 Task: Create Card Product Development Planning in Board Newsletter Design Ideas to Workspace Customer Service Software. Create Card Stand-up Comedy Review in Board Email Marketing Conversion Rate Optimization to Workspace Customer Service Software. Create Card Product Development Planning in Board Market Analysis for International Expansion to Workspace Customer Service Software
Action: Mouse moved to (94, 415)
Screenshot: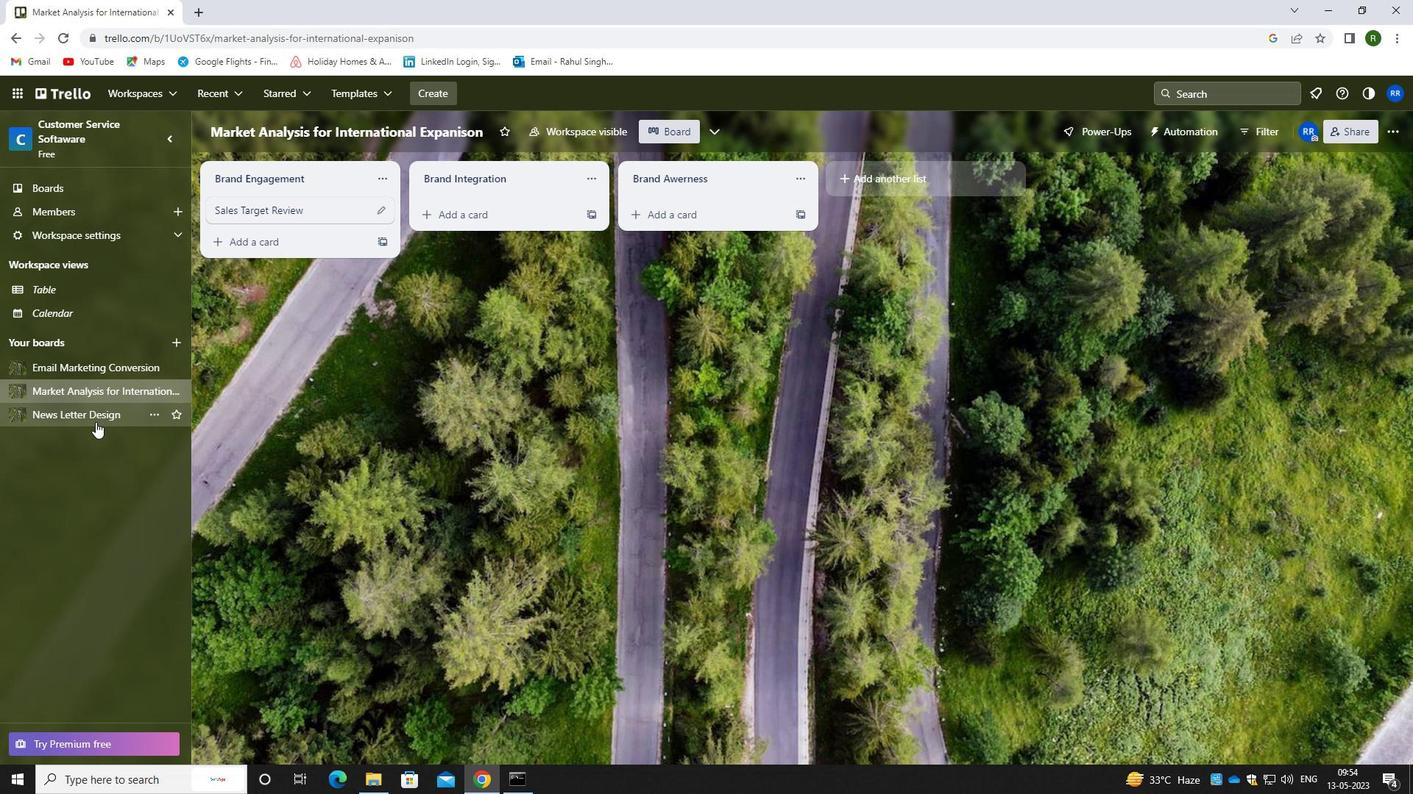 
Action: Mouse pressed left at (94, 415)
Screenshot: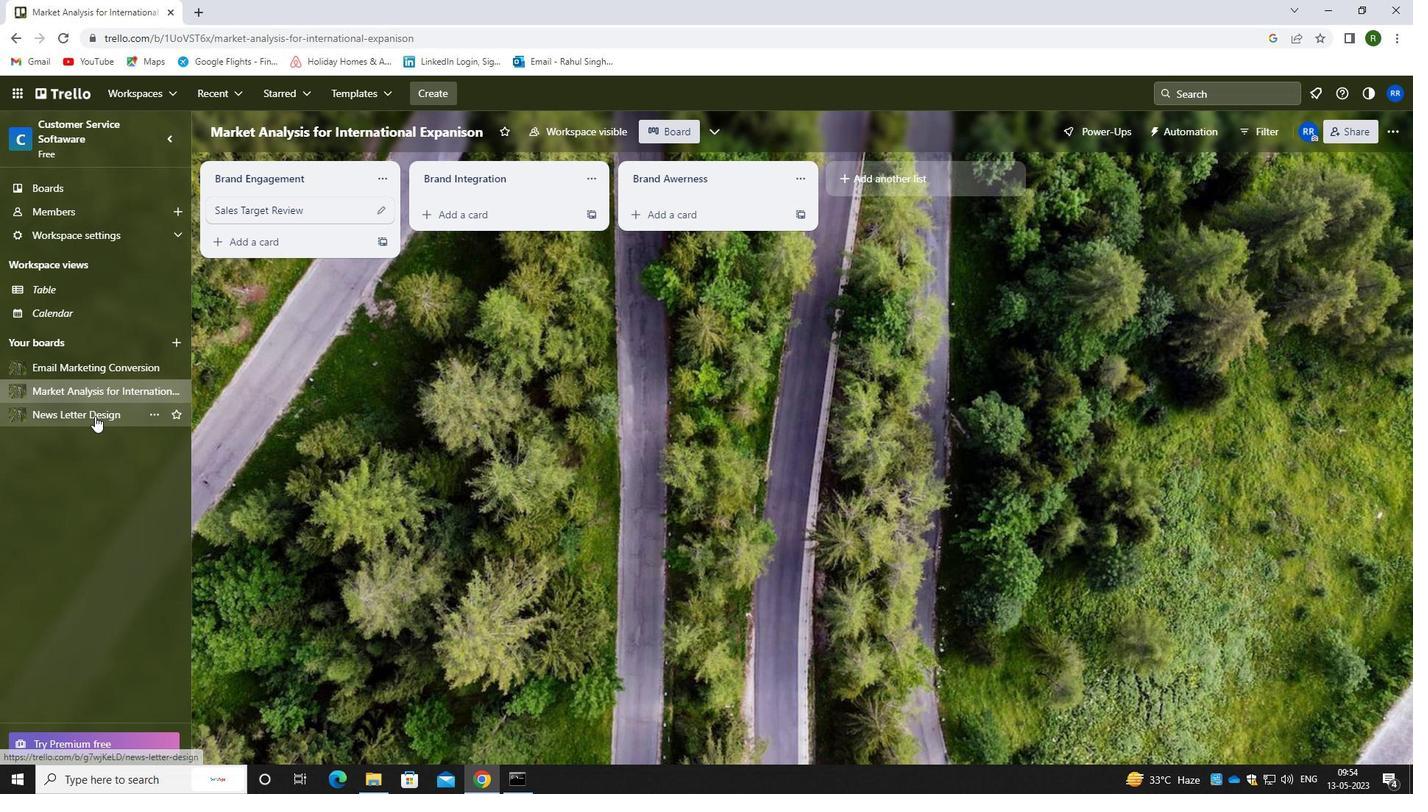 
Action: Mouse moved to (465, 215)
Screenshot: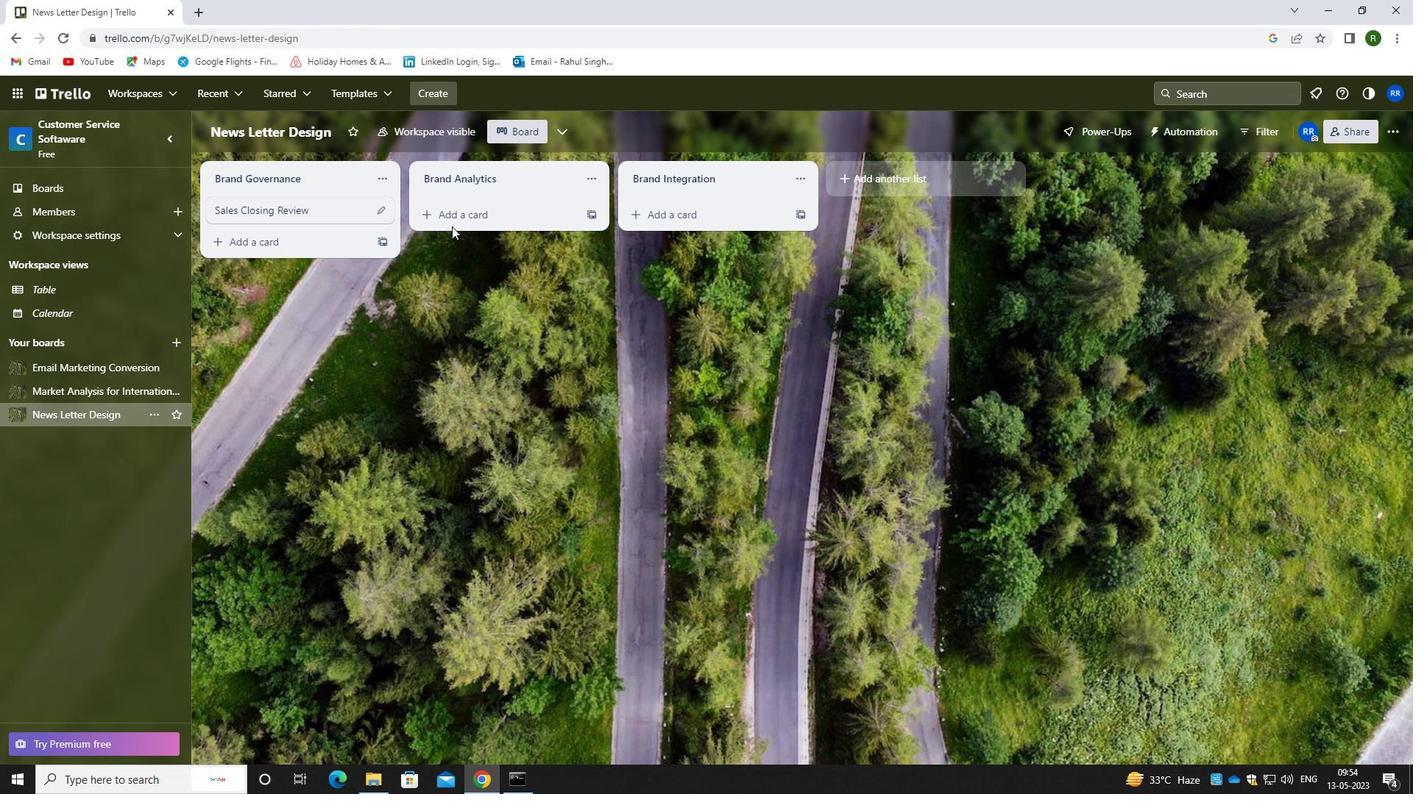 
Action: Mouse pressed left at (465, 215)
Screenshot: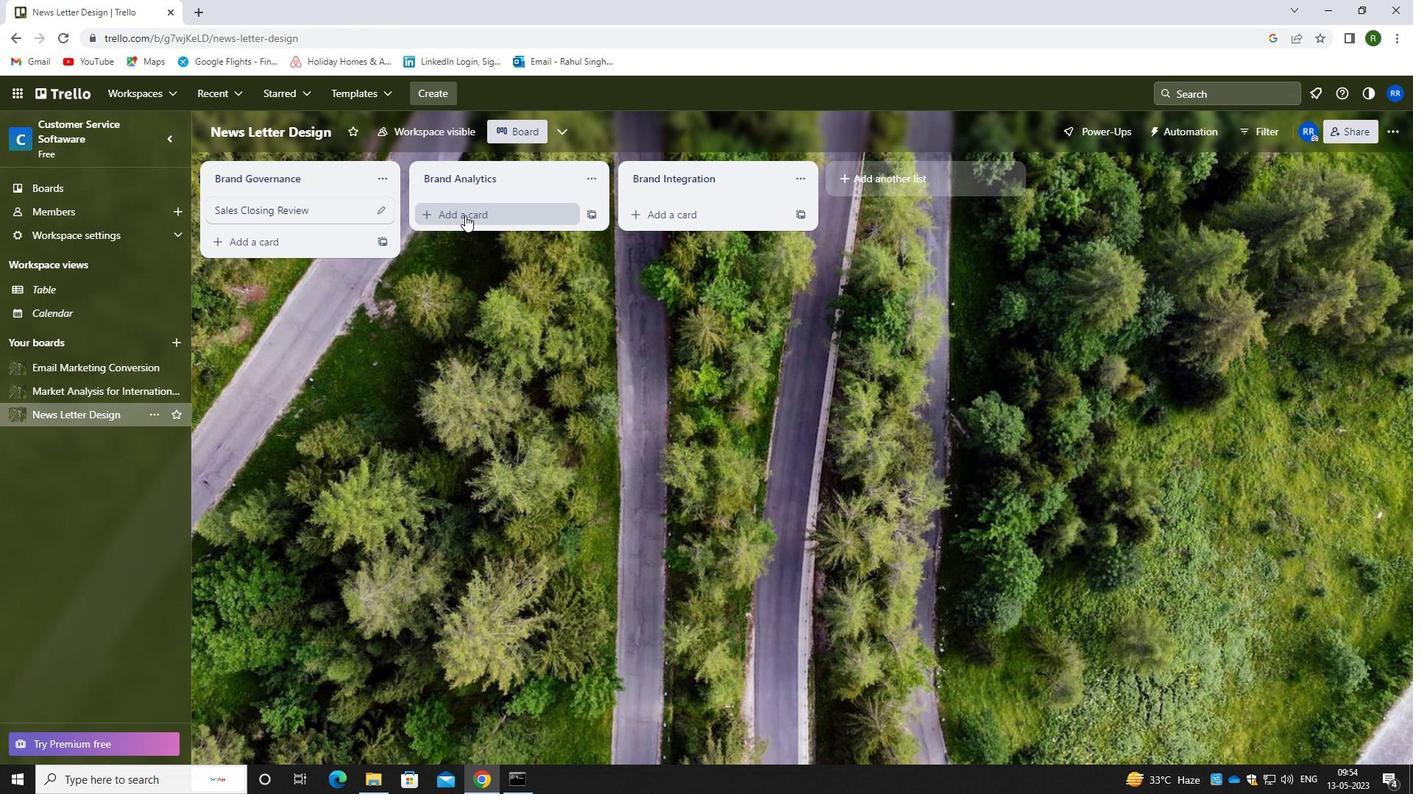 
Action: Mouse moved to (458, 233)
Screenshot: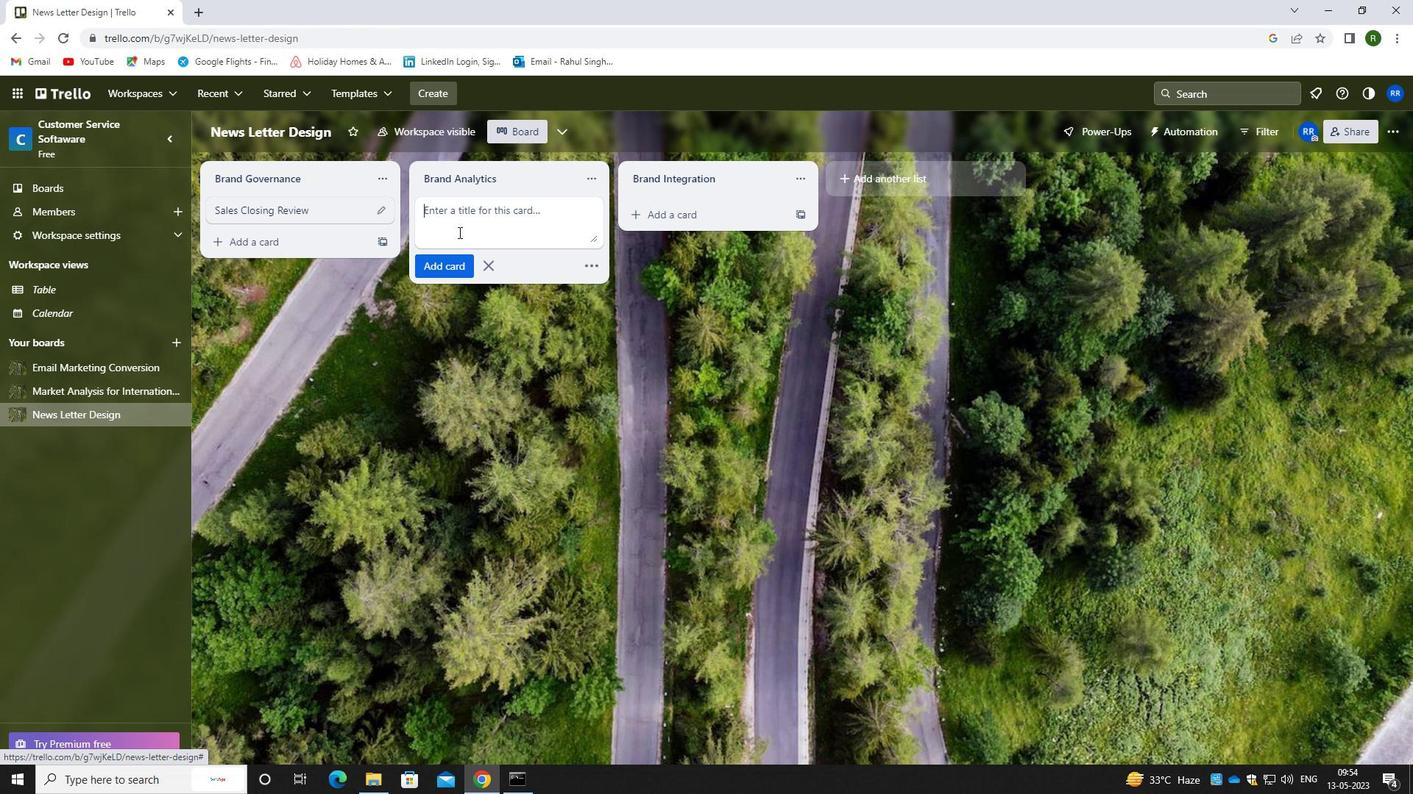 
Action: Key pressed <Key.caps_lock>p<Key.caps_lock>roduct<Key.space><Key.caps_lock>d<Key.caps_lock>evelopn<Key.backspace>ment<Key.space><Key.caps_lock>P<Key.caps_lock>laning<Key.space><Key.backspace><Key.backspace><Key.backspace><Key.backspace>ning
Screenshot: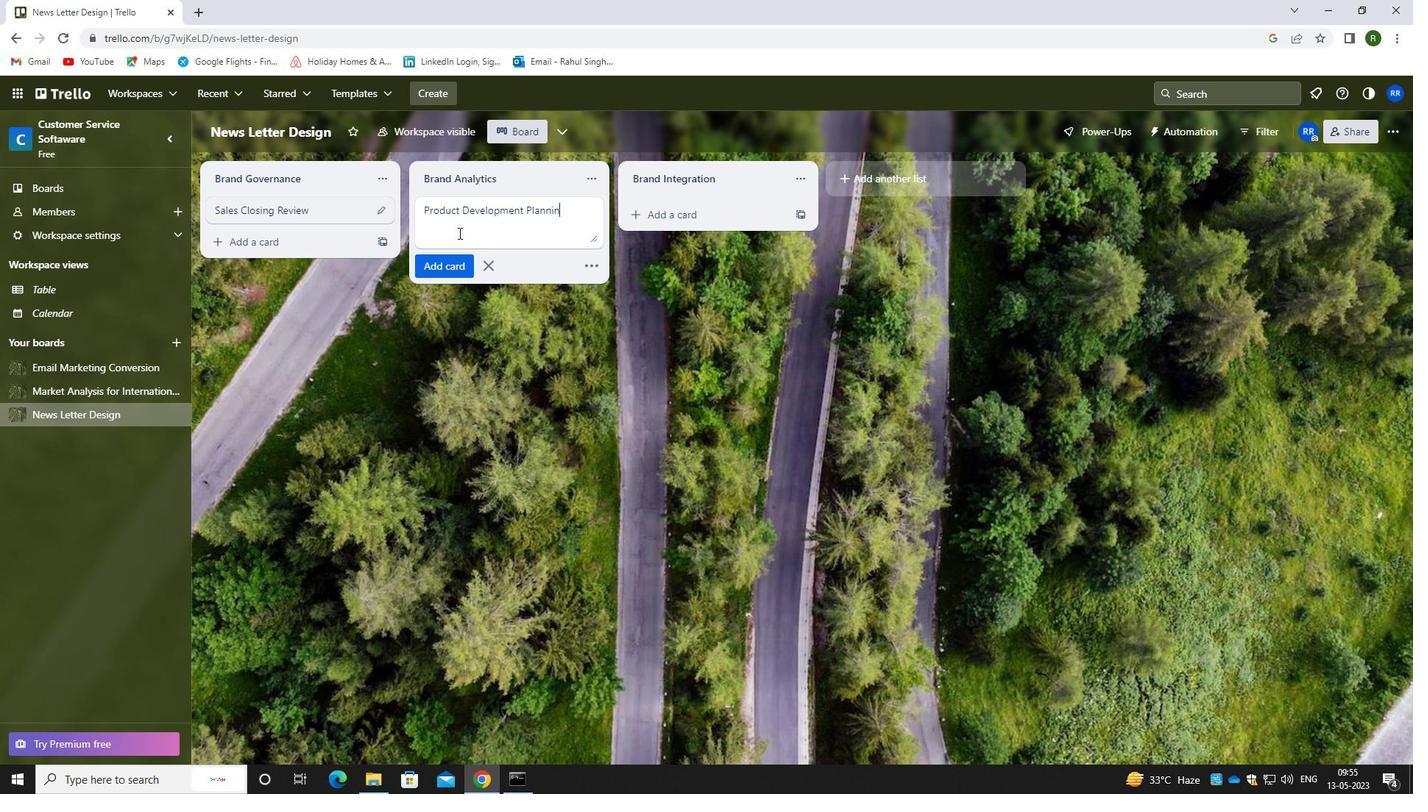 
Action: Mouse moved to (451, 259)
Screenshot: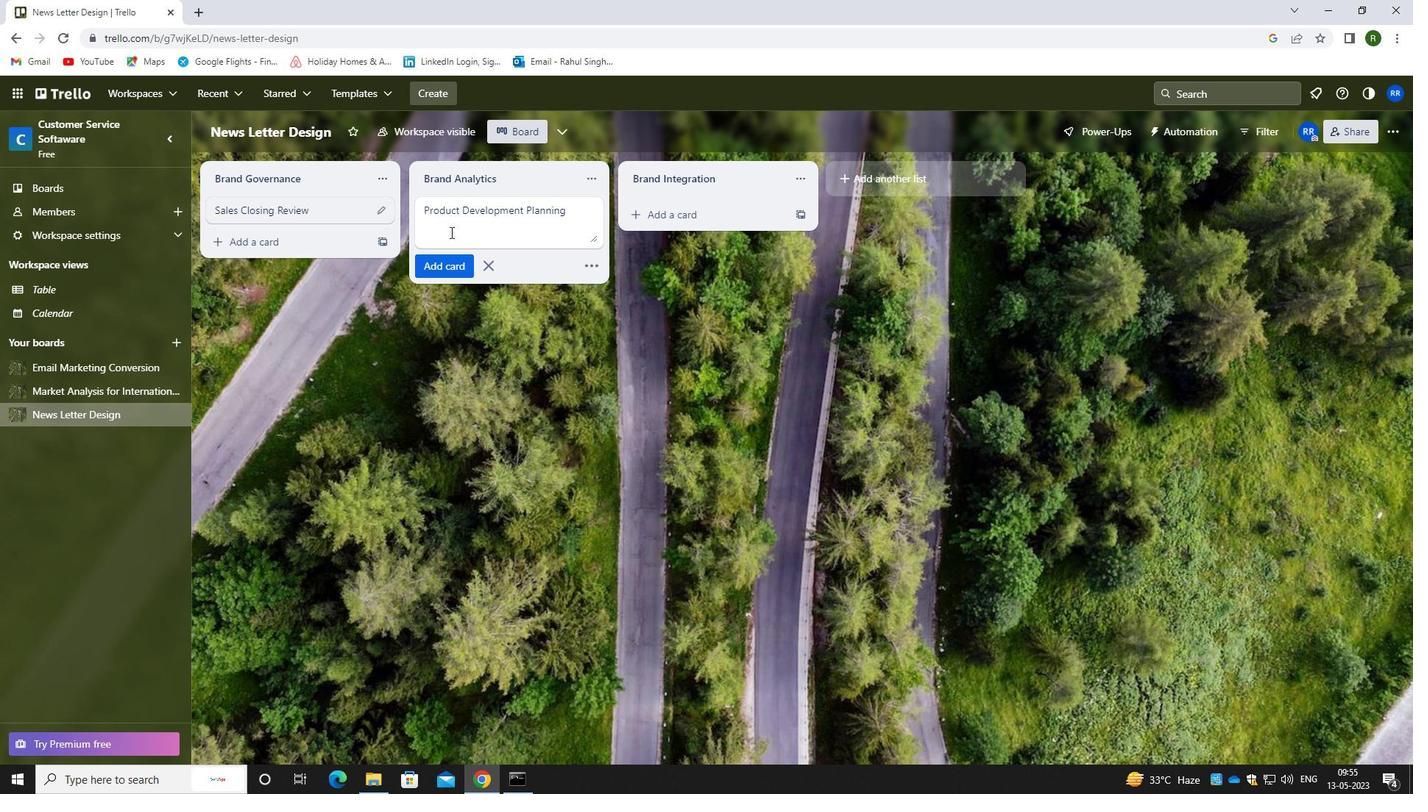 
Action: Mouse pressed left at (451, 259)
Screenshot: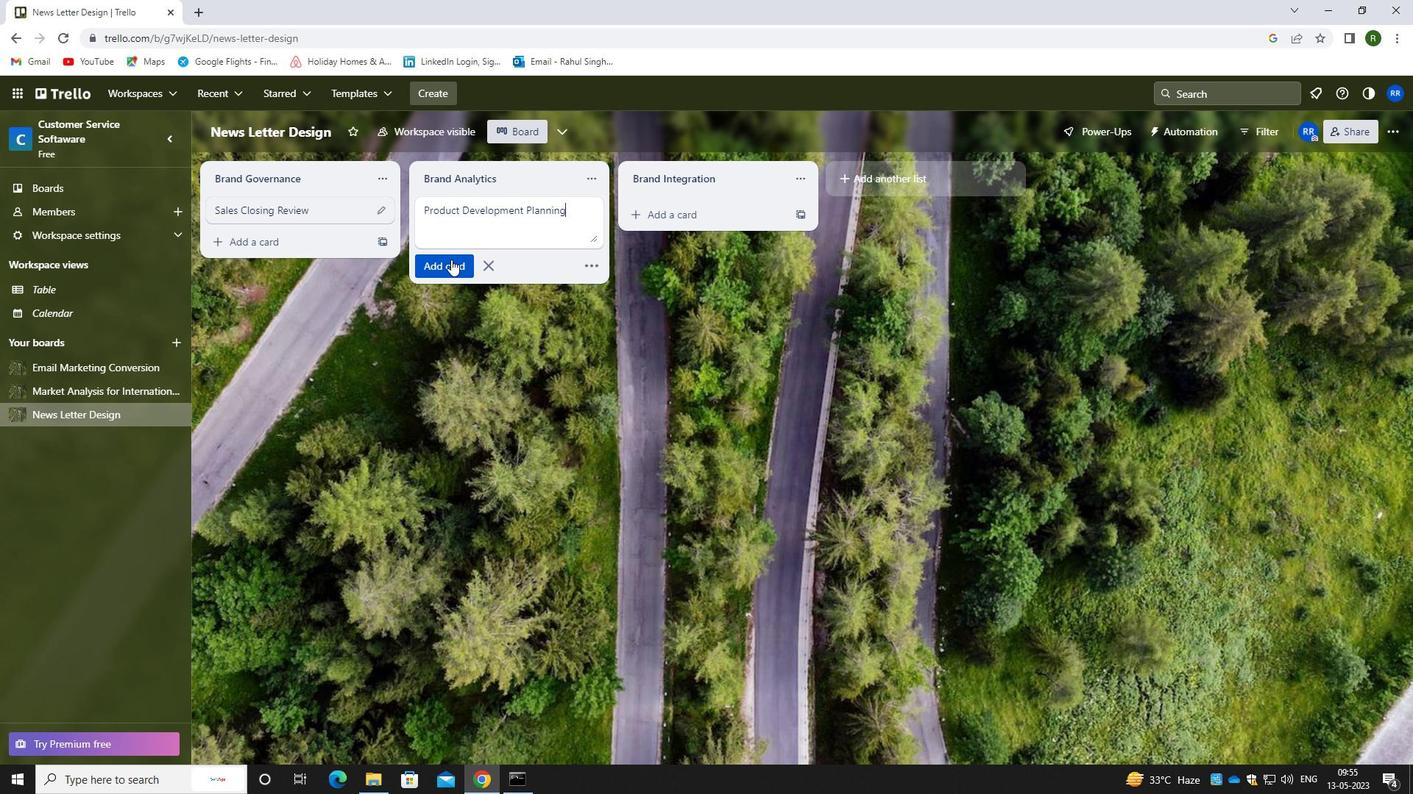 
Action: Mouse moved to (86, 365)
Screenshot: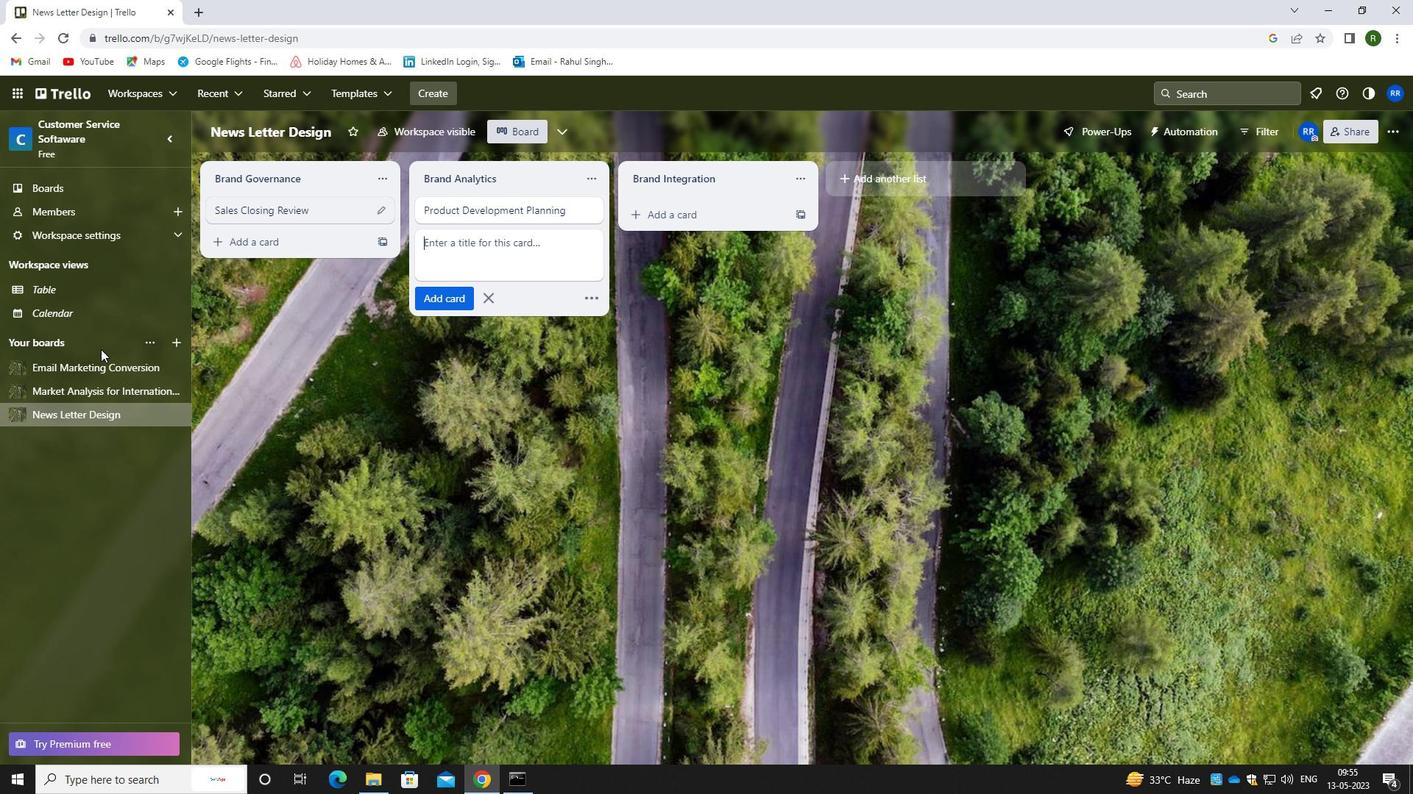 
Action: Mouse pressed left at (86, 365)
Screenshot: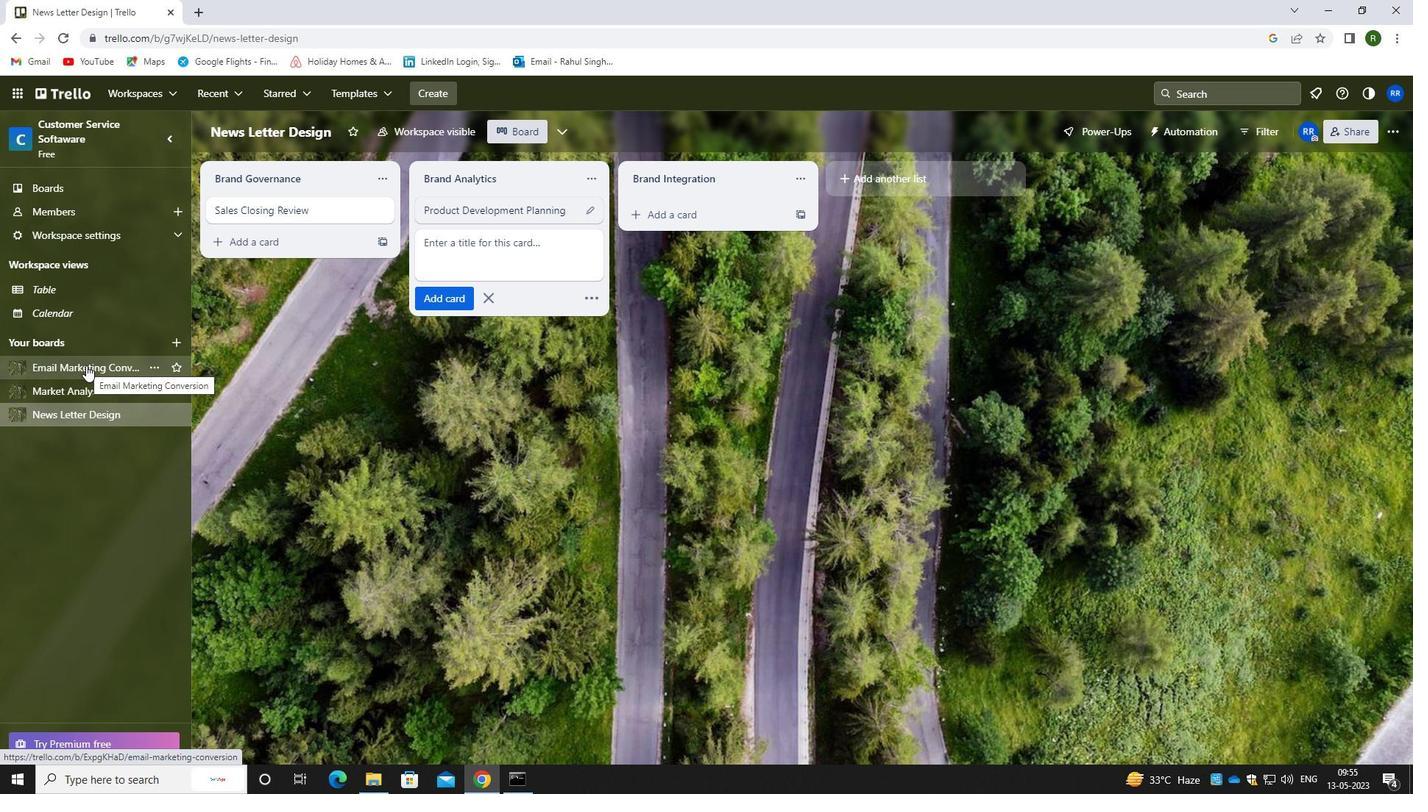 
Action: Mouse moved to (490, 218)
Screenshot: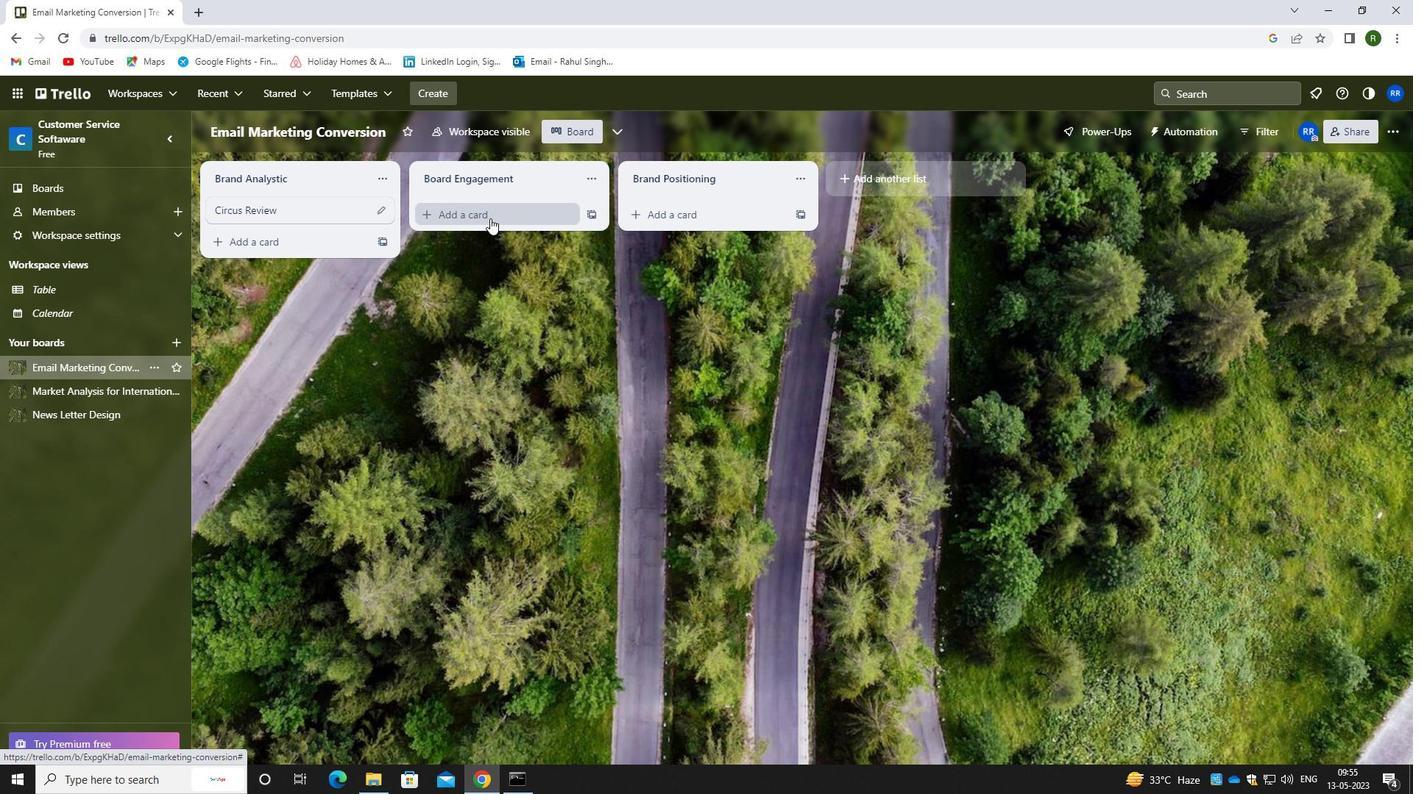 
Action: Mouse pressed left at (490, 218)
Screenshot: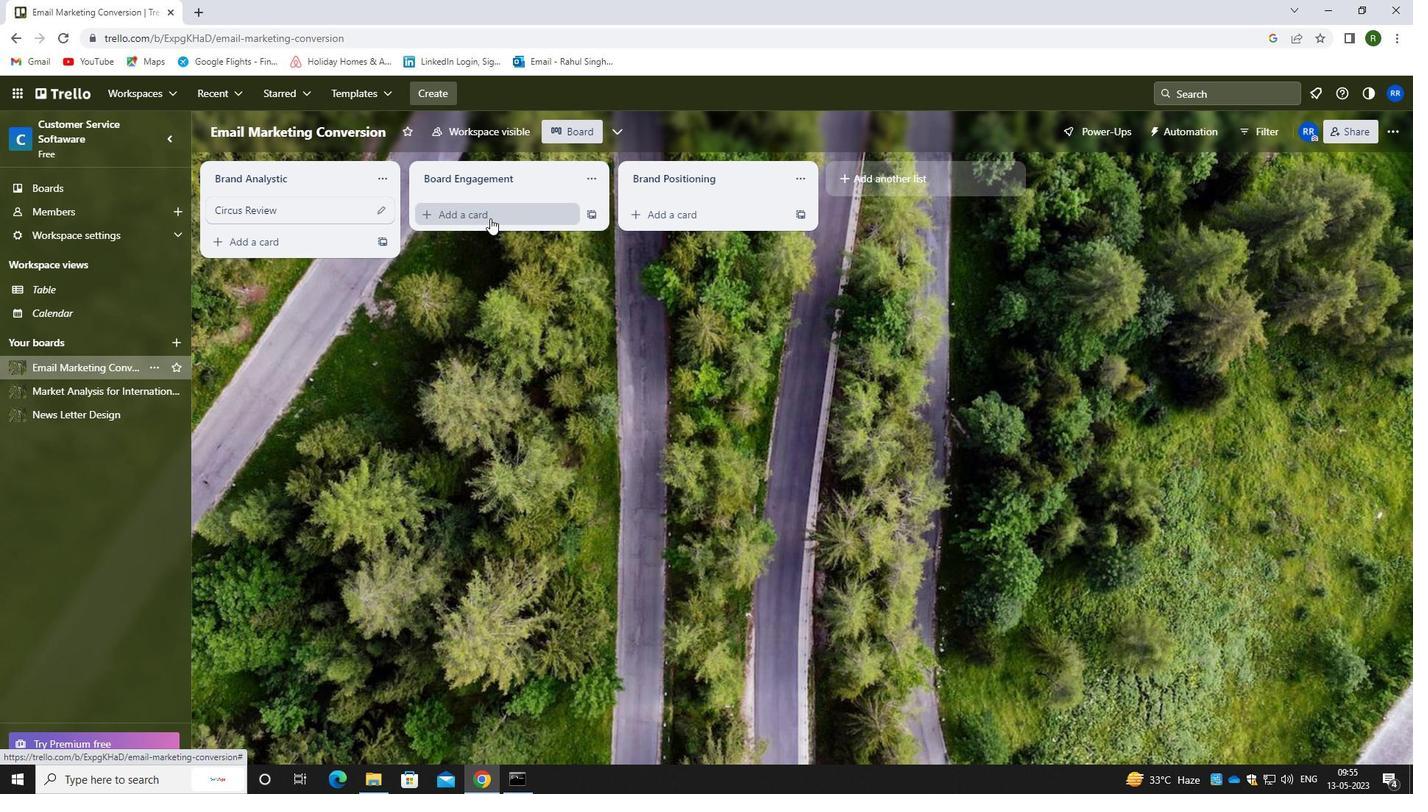 
Action: Mouse moved to (487, 247)
Screenshot: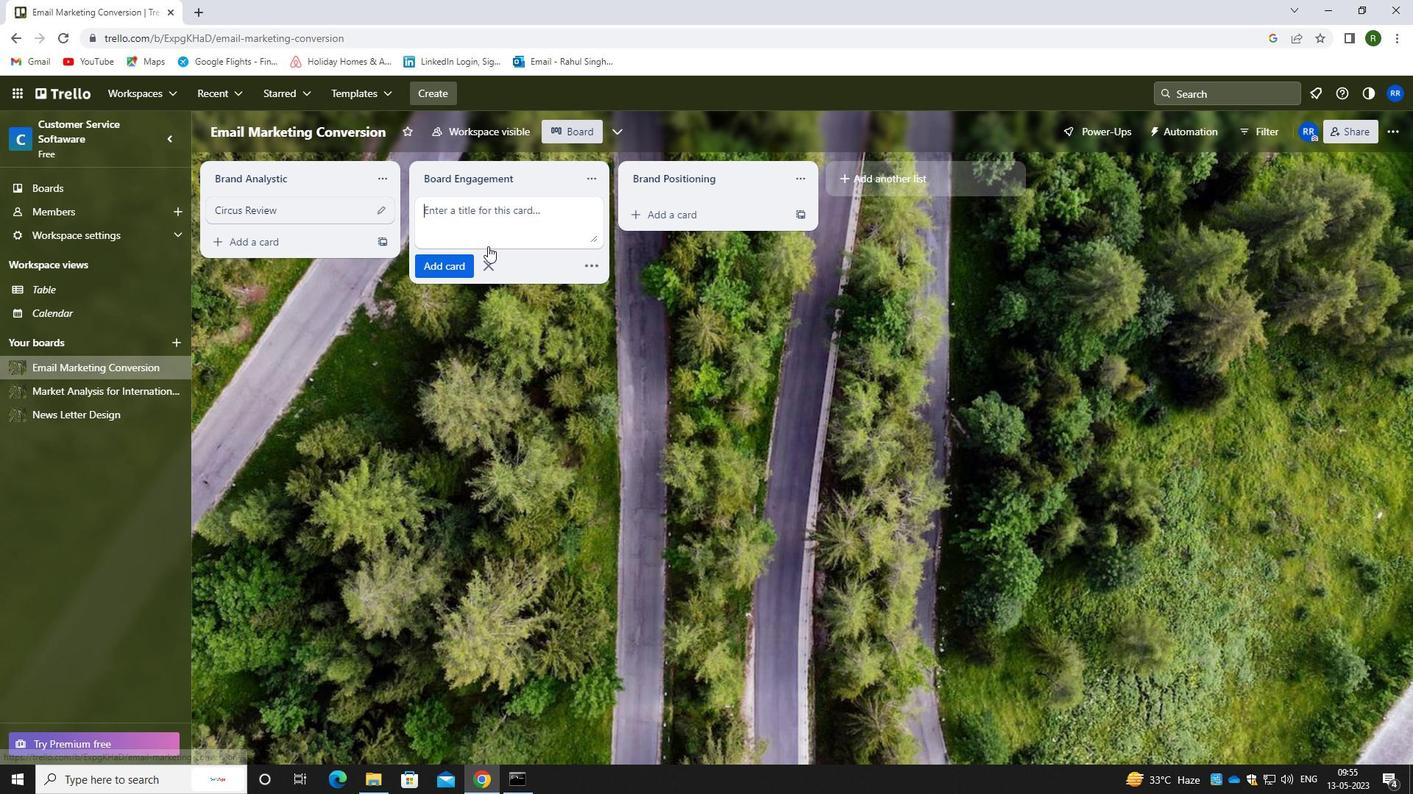 
Action: Key pressed <Key.caps_lock>s<Key.caps_lock>rand<Key.space><Key.backspace><Key.backspace><Key.backspace><Key.backspace><Key.backspace>tand<Key.space>up<Key.space>c<Key.backspace><Key.caps_lock>c<Key.caps_lock>omedy<Key.space><Key.caps_lock>r<Key.caps_lock>eview
Screenshot: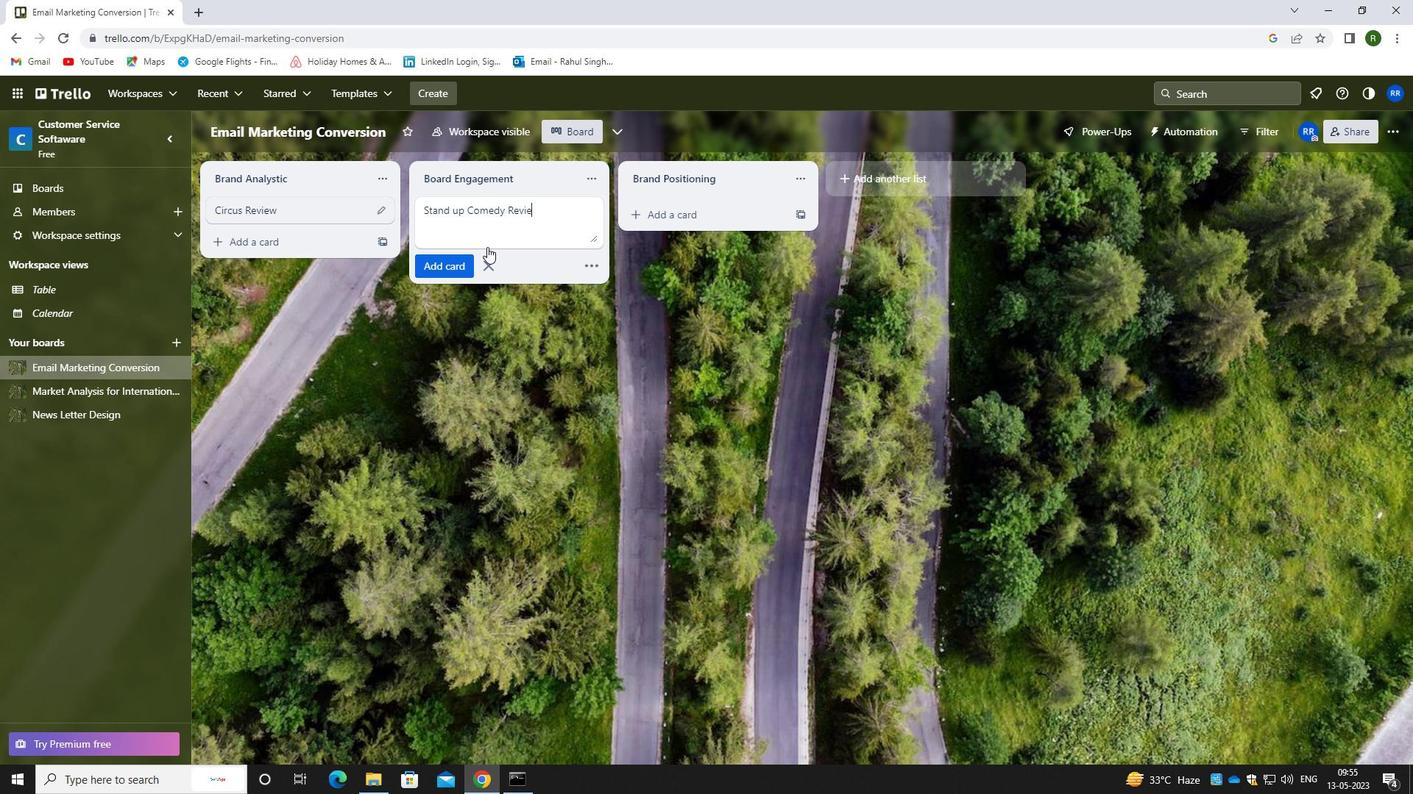 
Action: Mouse moved to (443, 270)
Screenshot: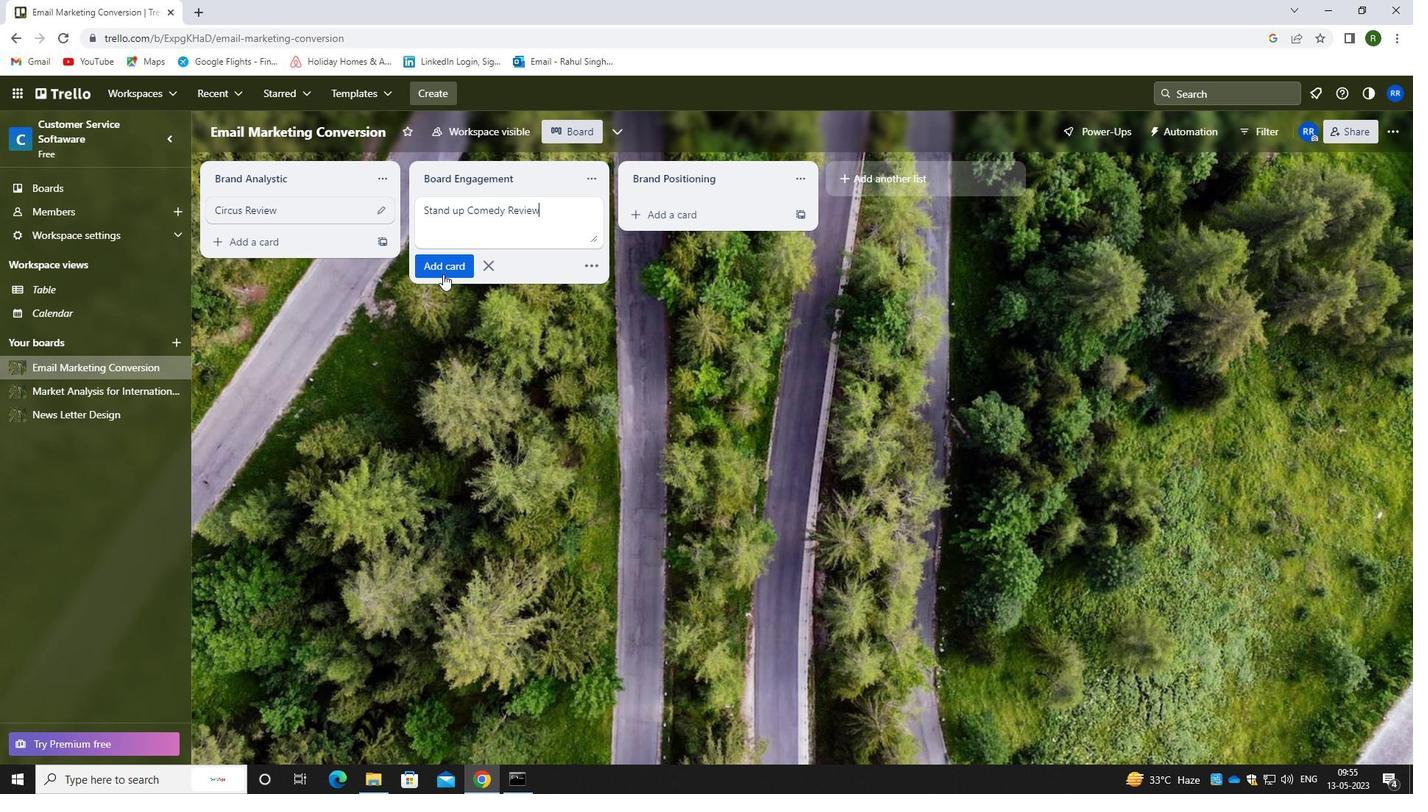 
Action: Mouse pressed left at (443, 270)
Screenshot: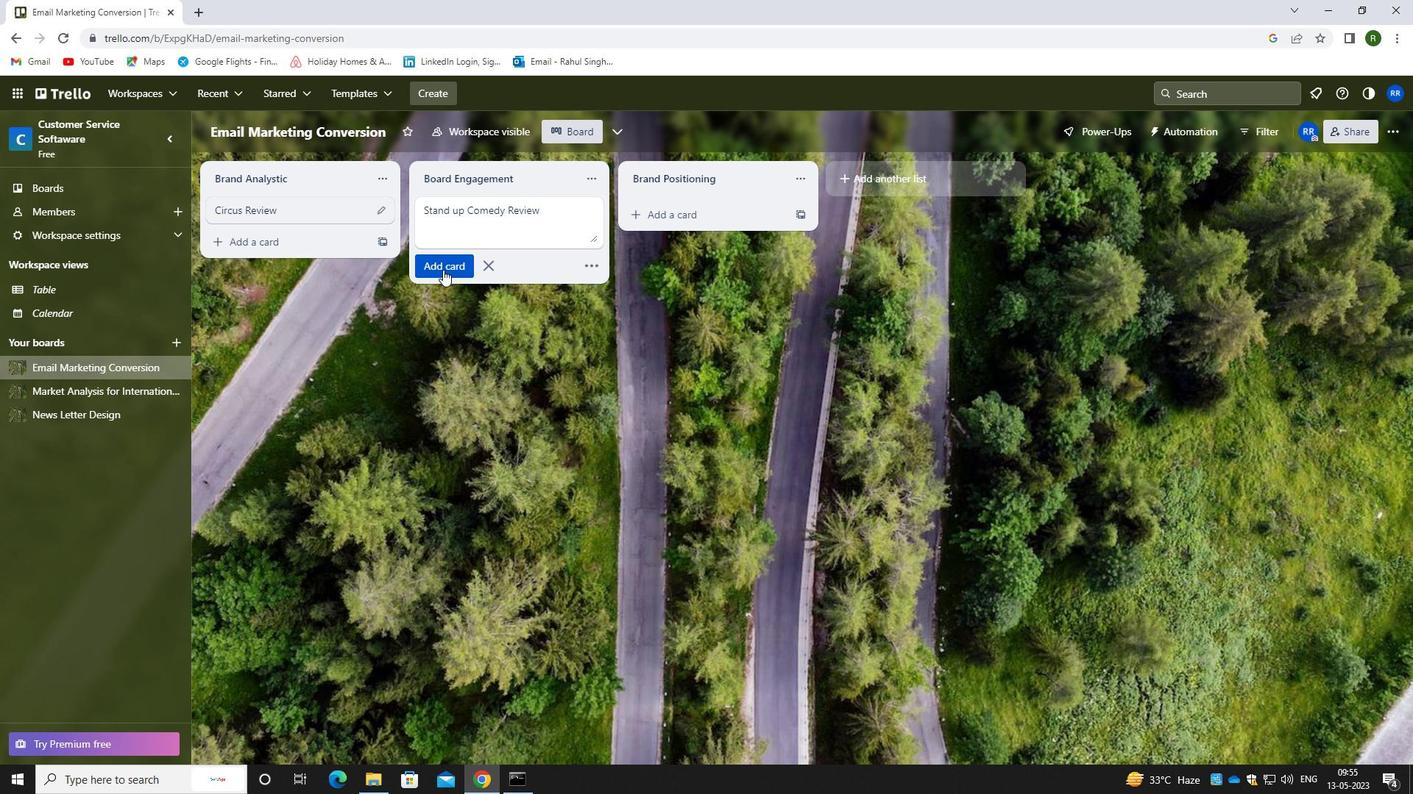 
Action: Mouse moved to (83, 385)
Screenshot: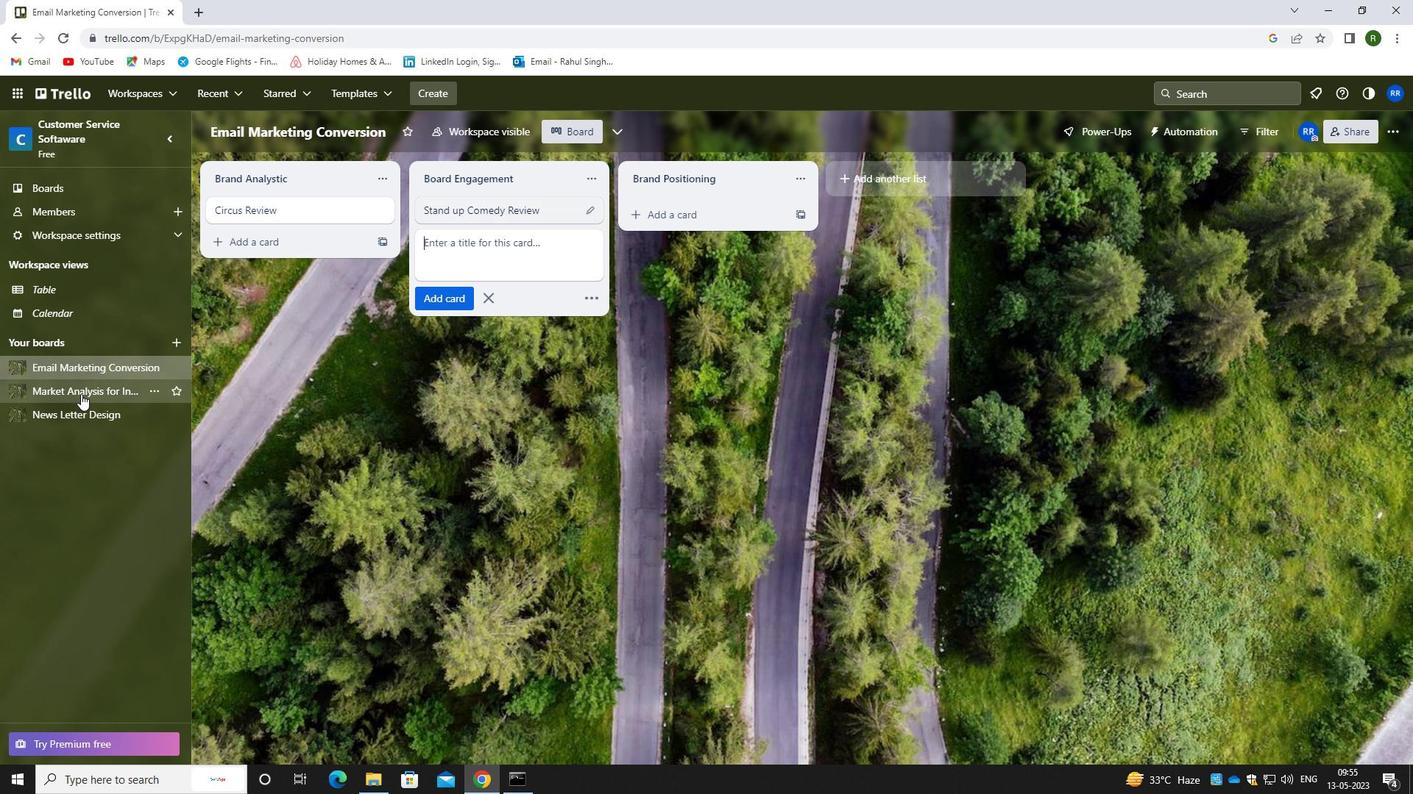 
Action: Mouse pressed left at (83, 385)
Screenshot: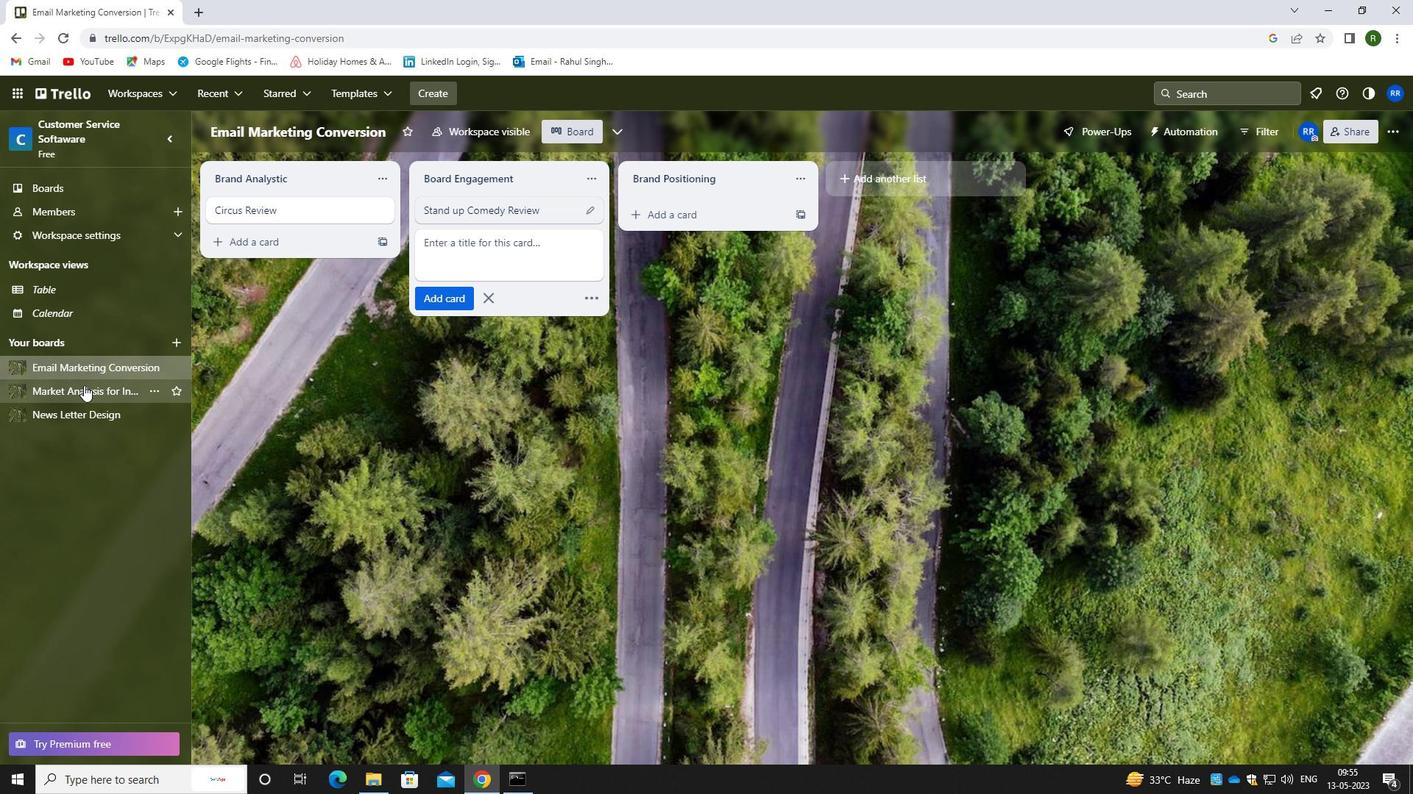 
Action: Mouse moved to (475, 211)
Screenshot: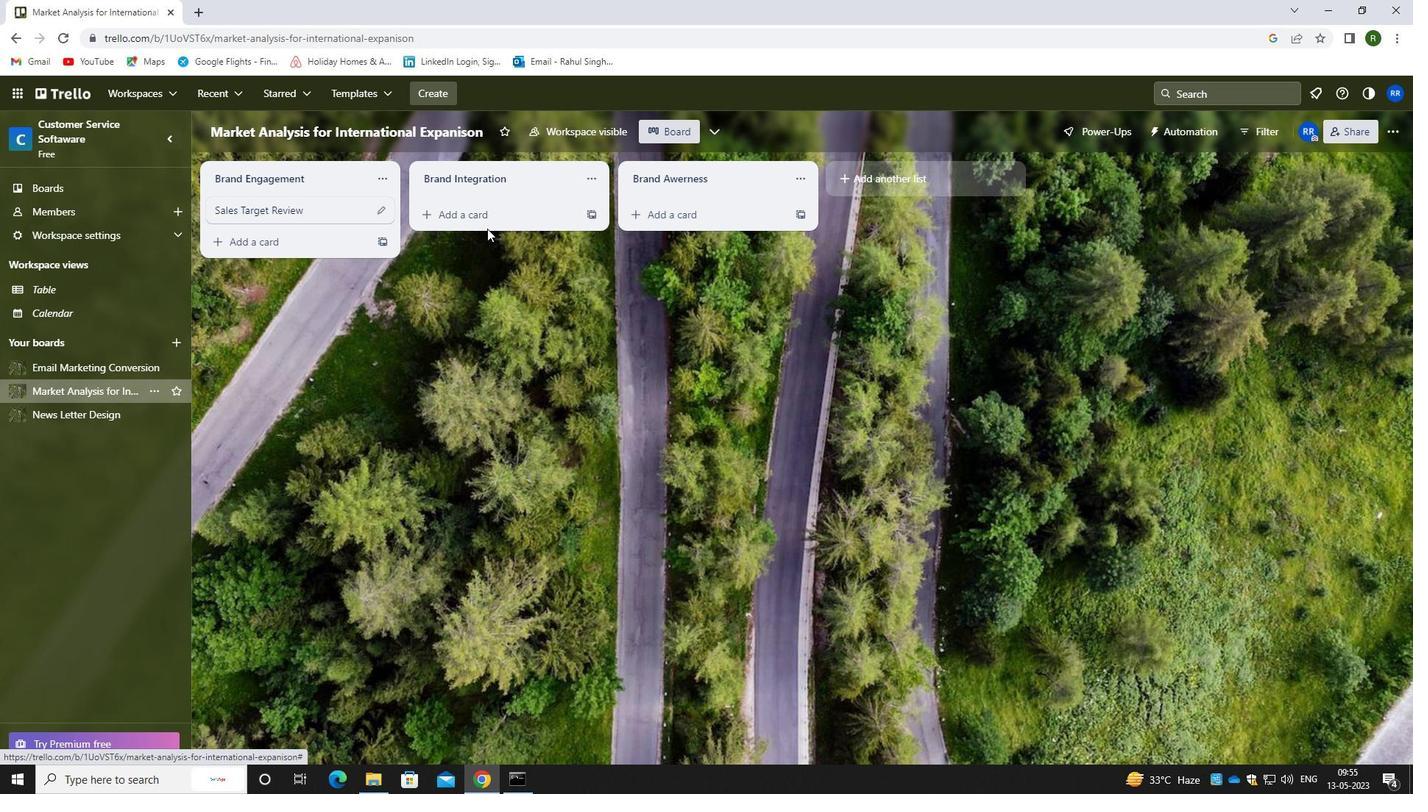 
Action: Mouse pressed left at (475, 211)
Screenshot: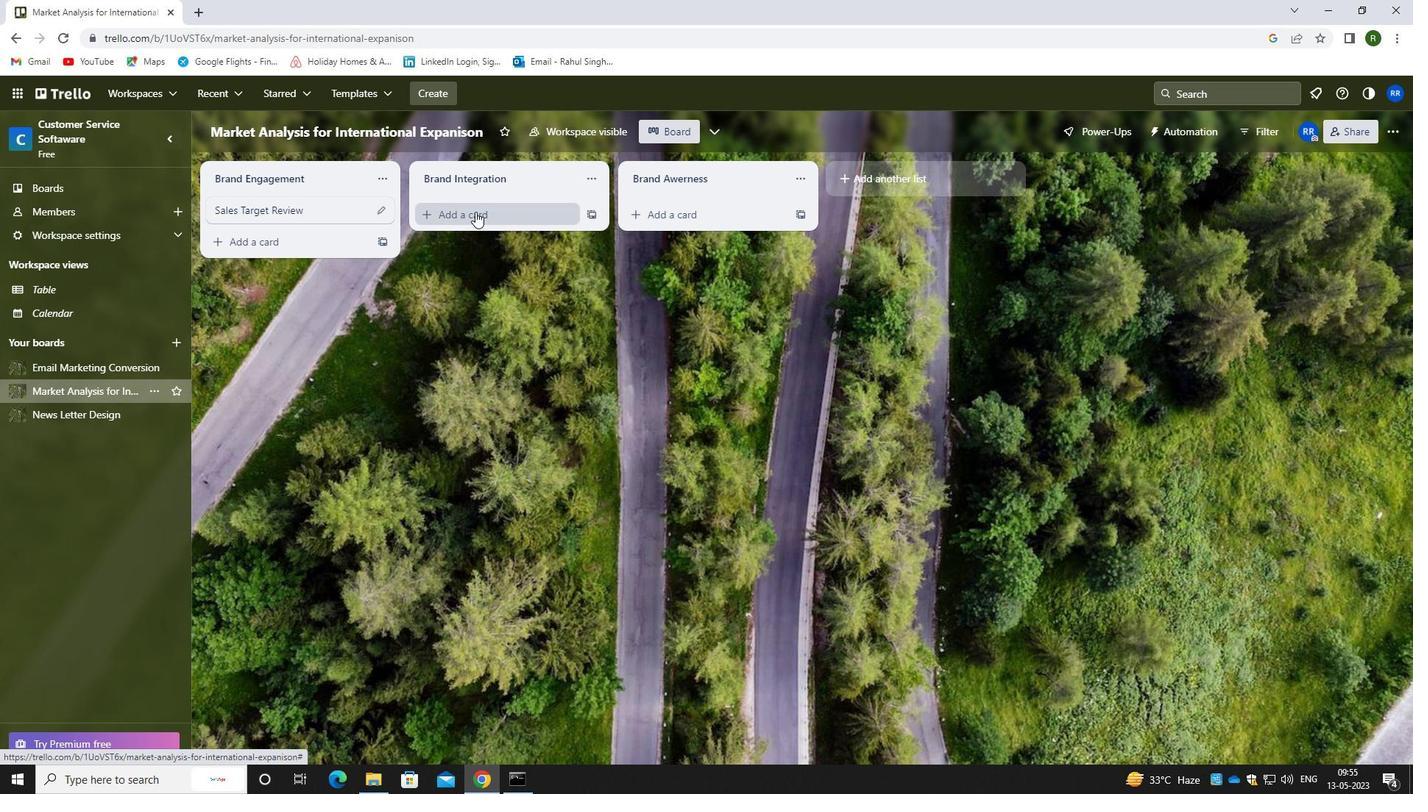 
Action: Mouse moved to (477, 235)
Screenshot: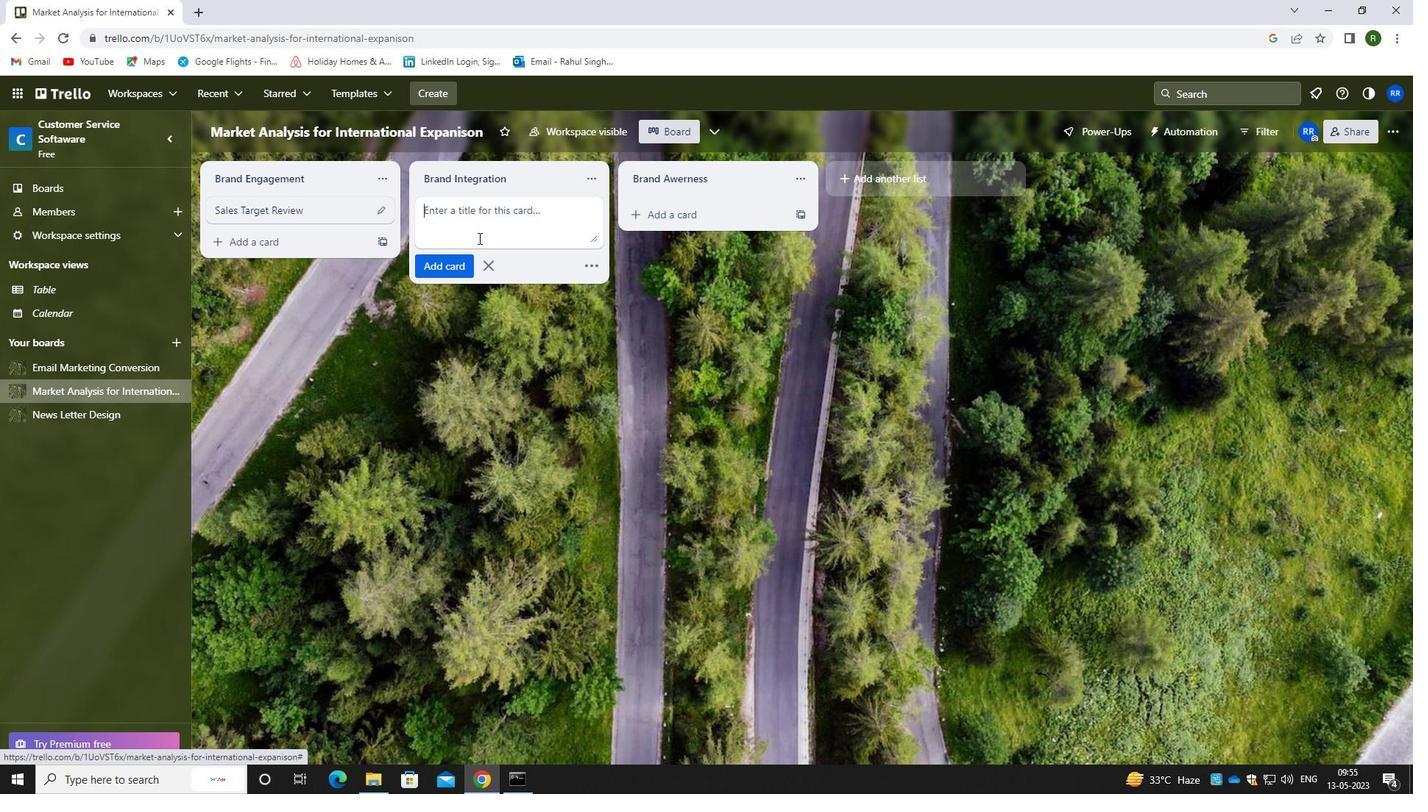 
Action: Key pressed <Key.caps_lock>p<Key.caps_lock>roduct<Key.space><Key.caps_lock>d<Key.caps_lock>evelopment<Key.space><Key.caps_lock>p<Key.caps_lock>lanning
Screenshot: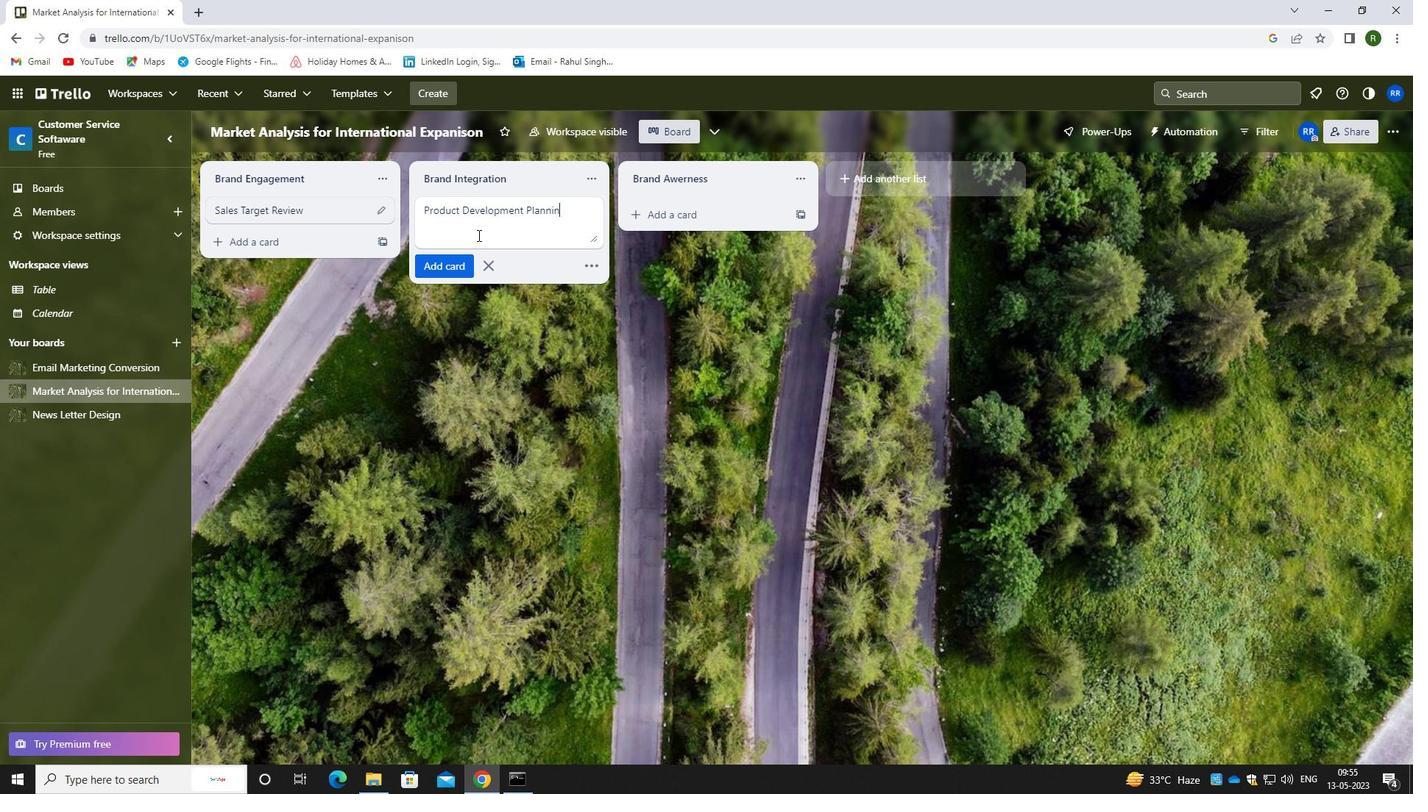 
Action: Mouse scrolled (477, 236) with delta (0, 0)
Screenshot: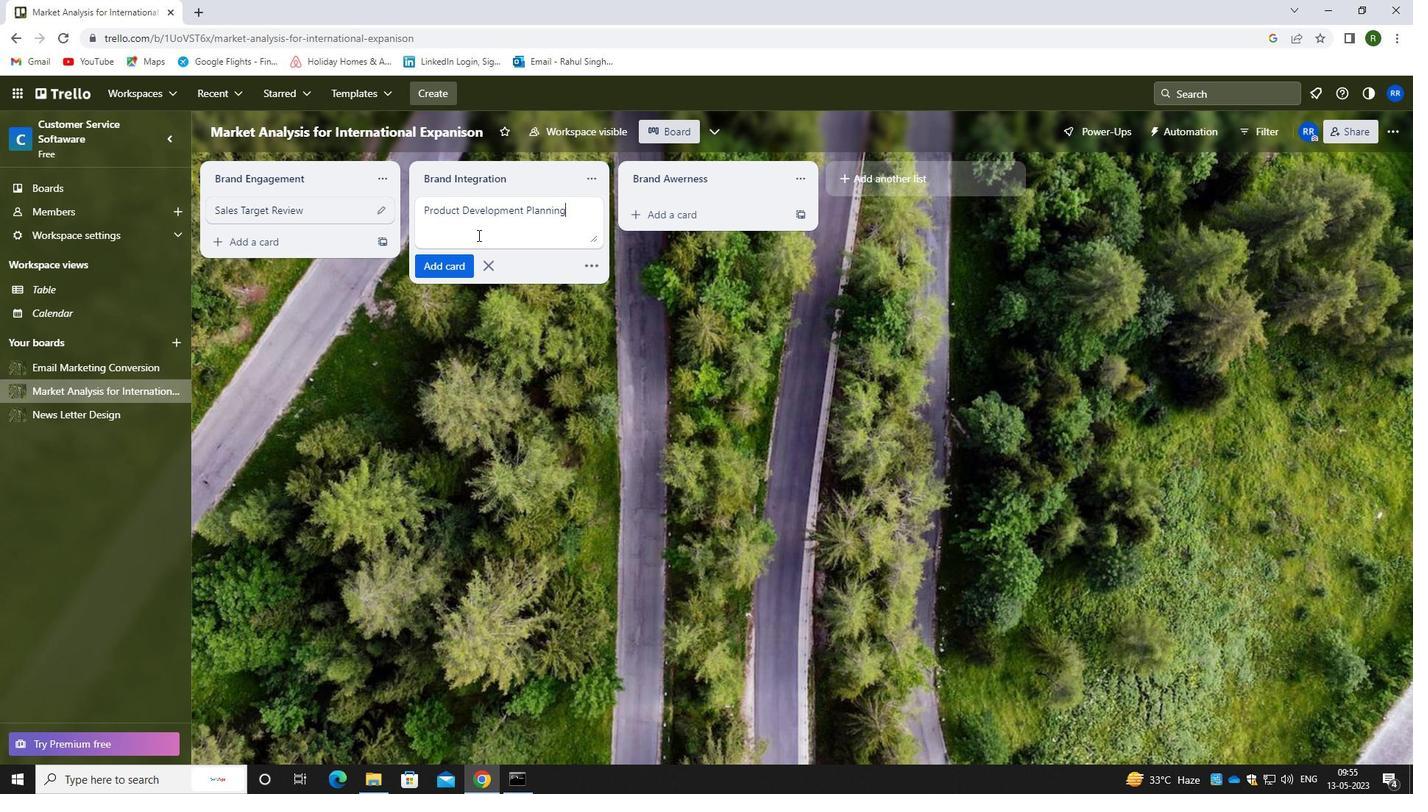 
Action: Mouse moved to (451, 273)
Screenshot: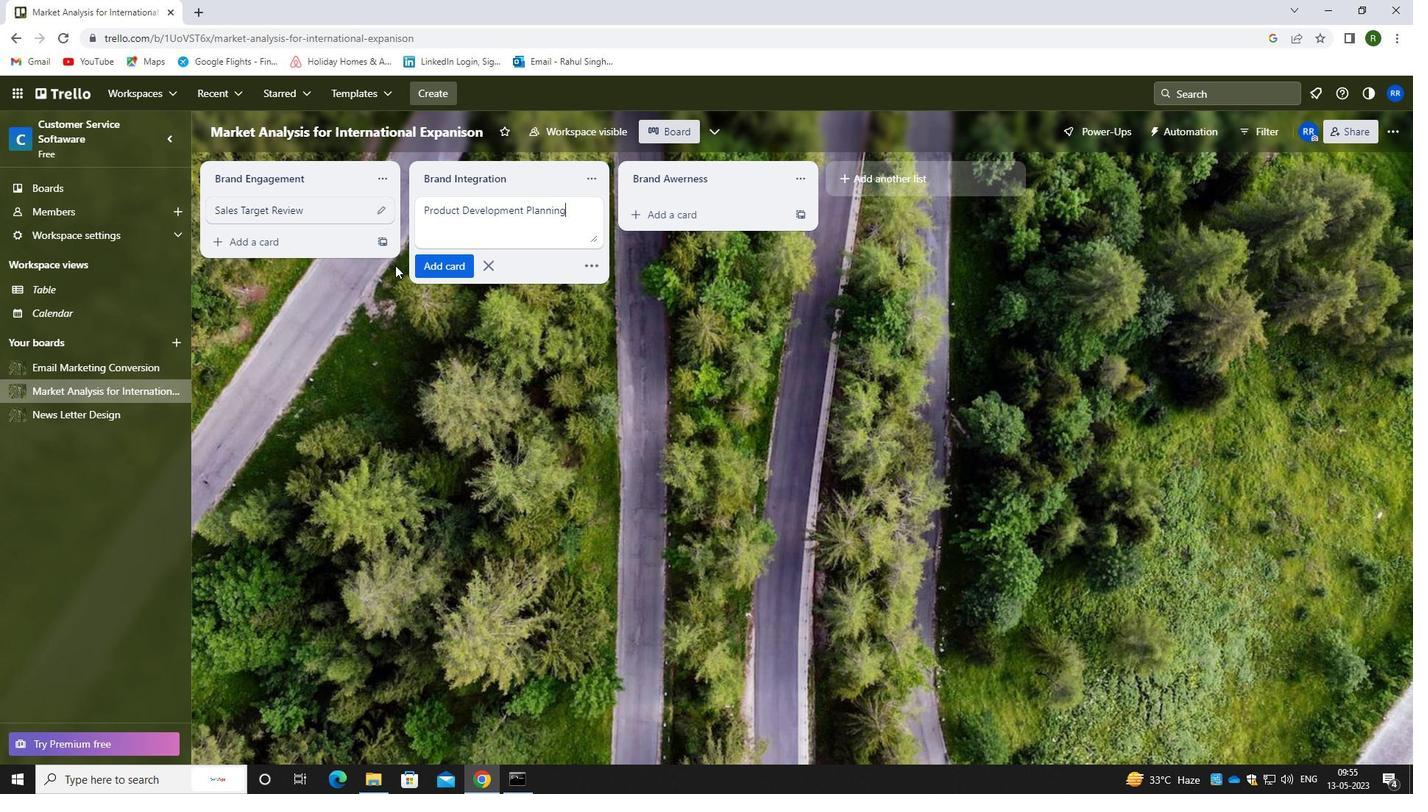 
Action: Mouse pressed left at (451, 273)
Screenshot: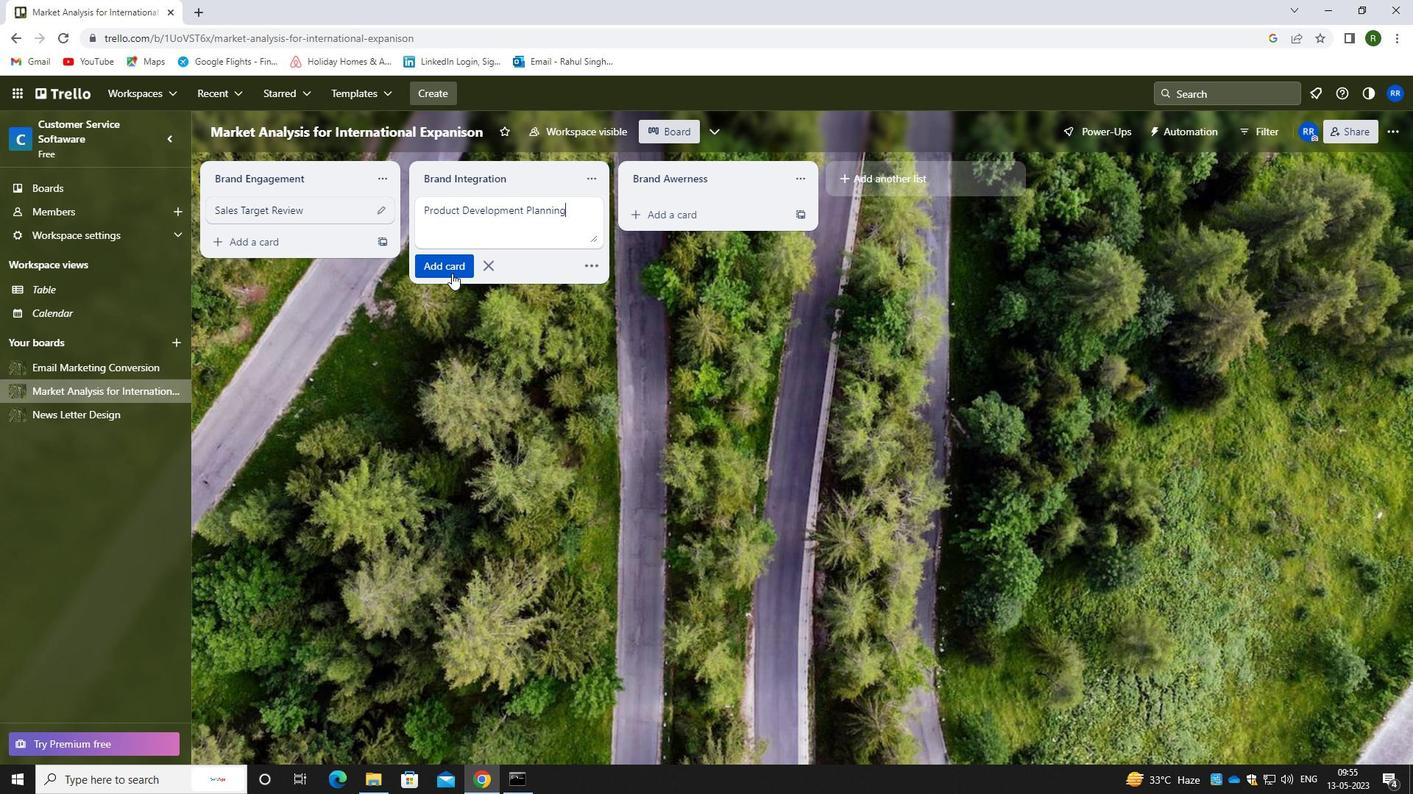 
Action: Mouse moved to (414, 344)
Screenshot: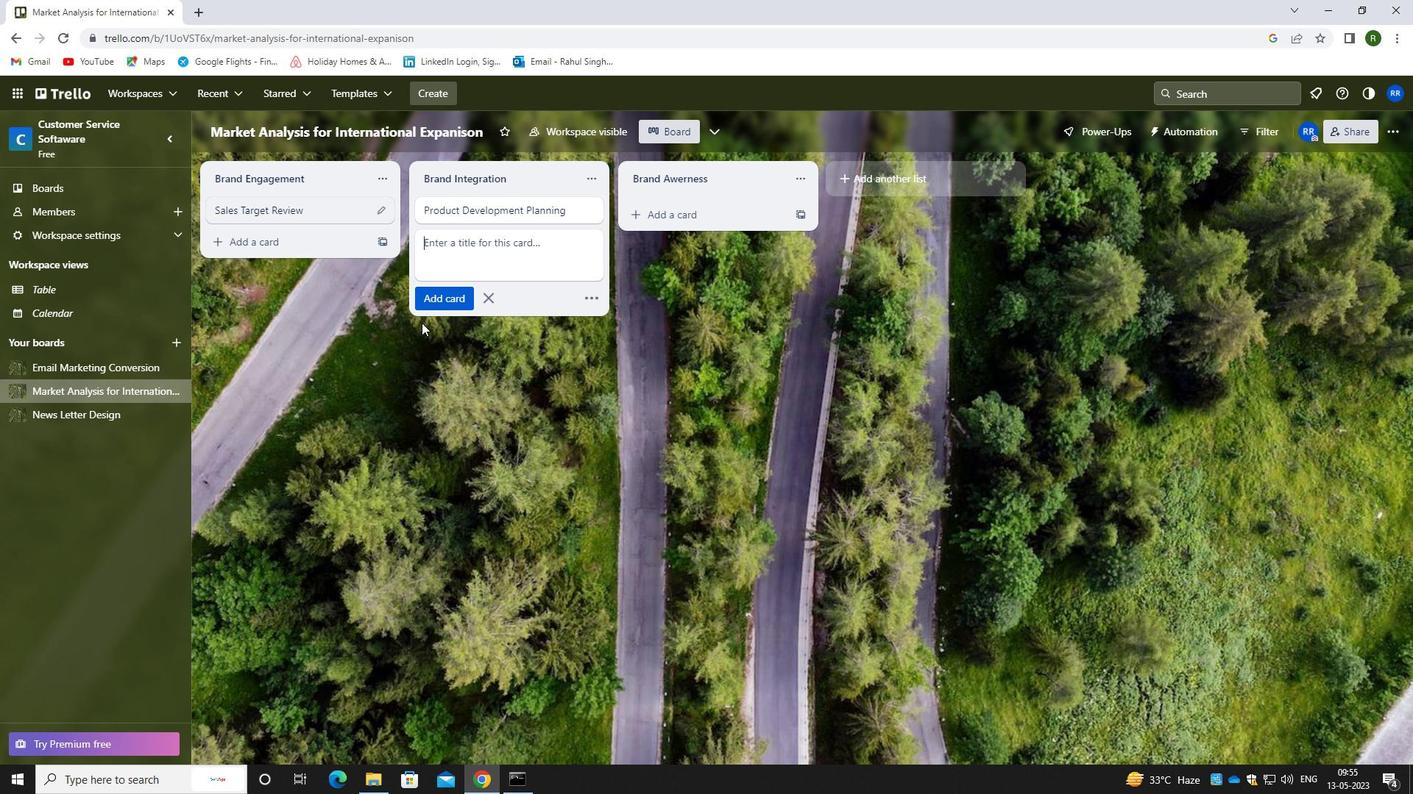 
Action: Mouse pressed left at (414, 344)
Screenshot: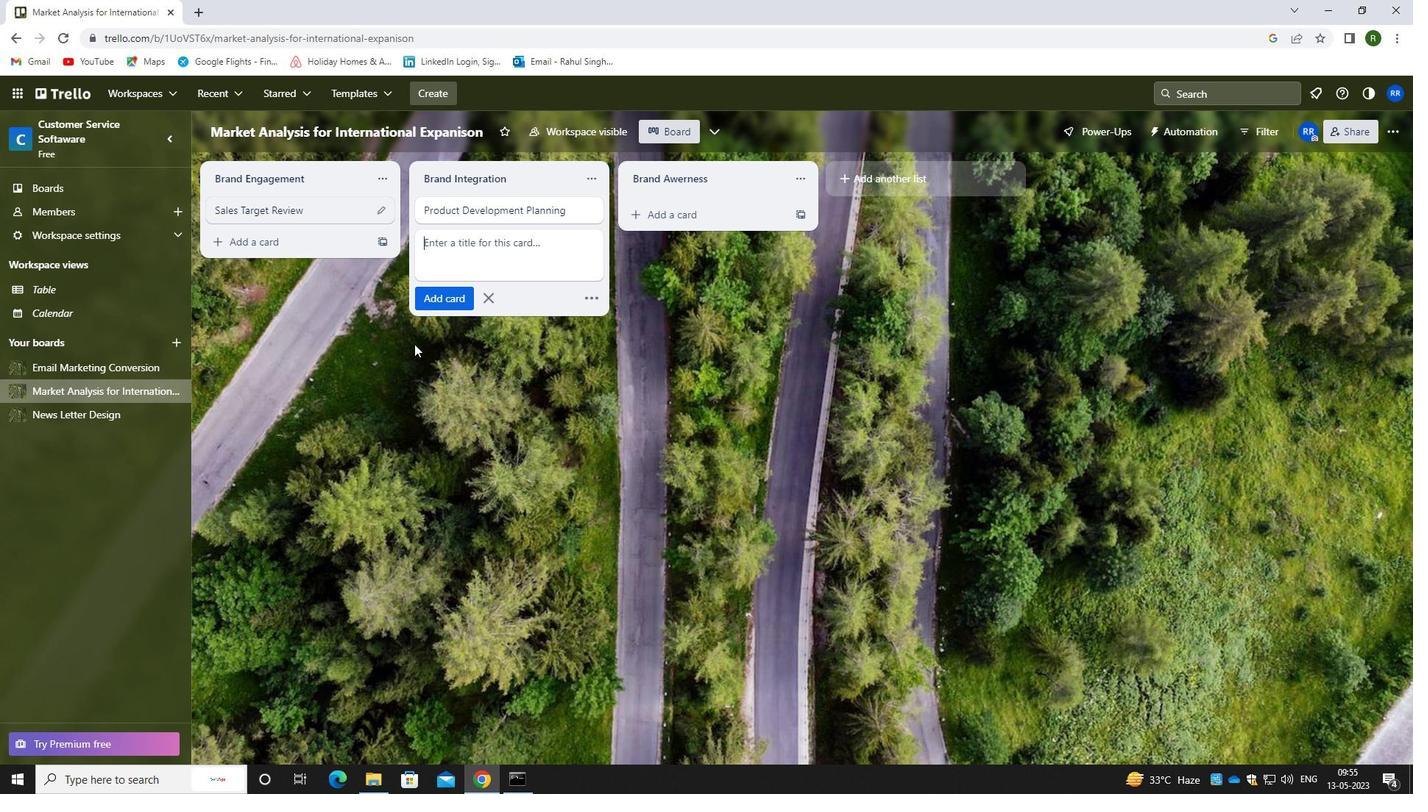 
